 Task: Create a schedule automation trigger every weekday at 12:00 PM.
Action: Mouse pressed left at (1148, 332)
Screenshot: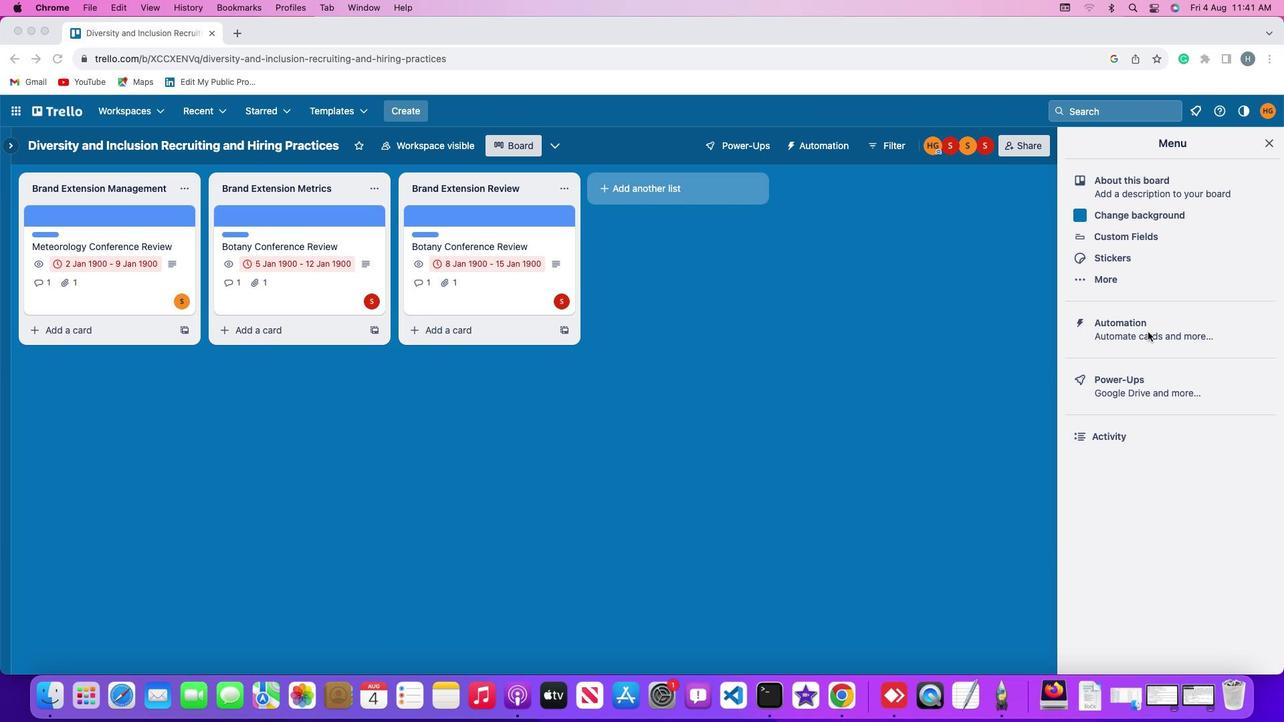 
Action: Mouse moved to (1149, 331)
Screenshot: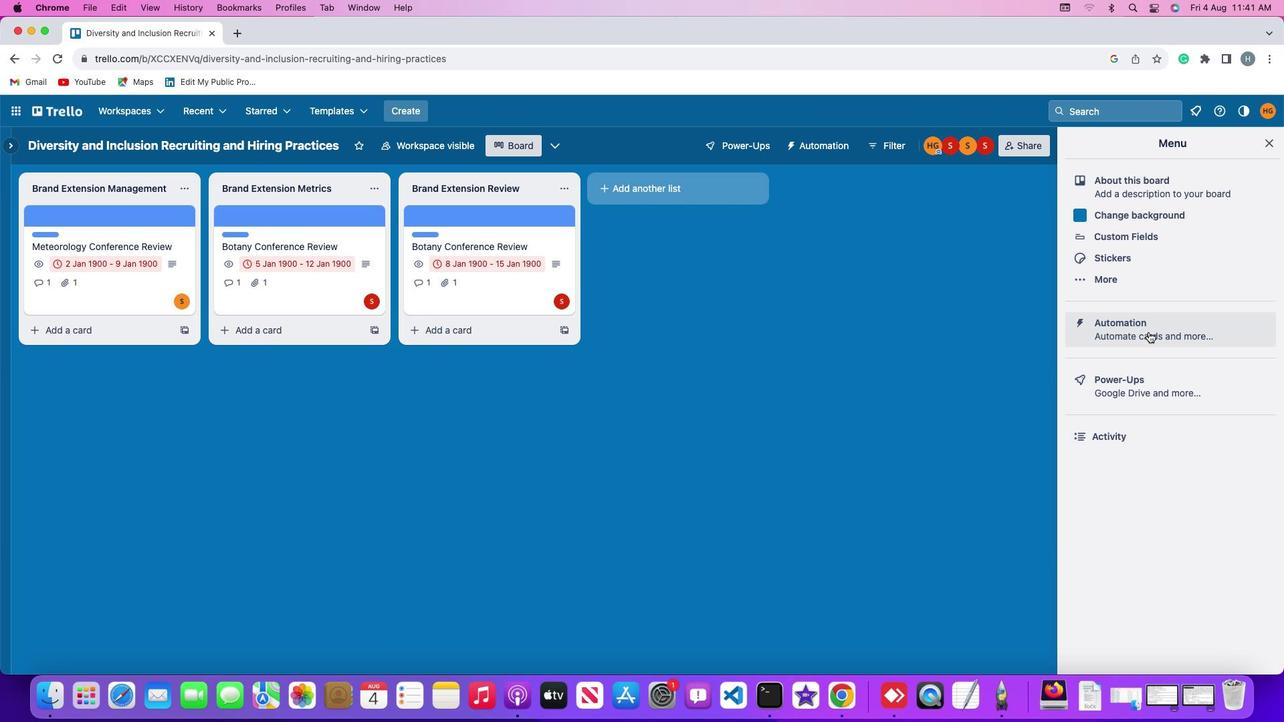 
Action: Mouse pressed left at (1149, 331)
Screenshot: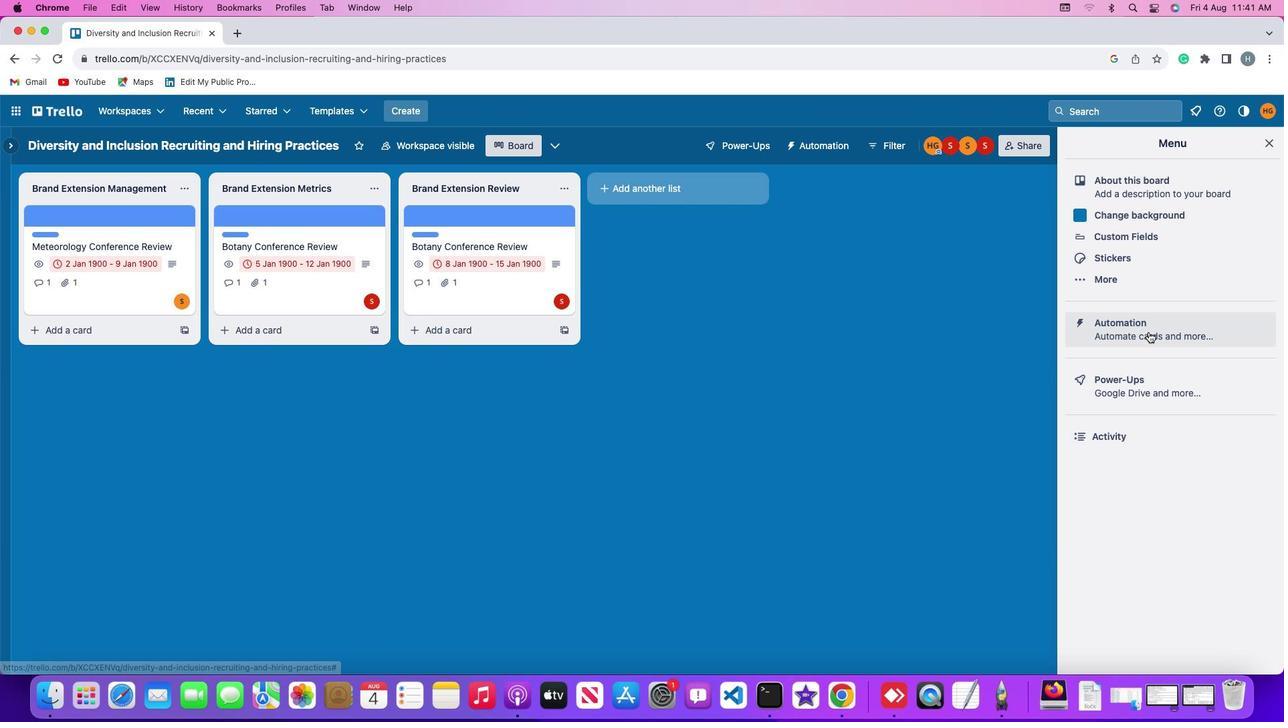 
Action: Mouse moved to (111, 290)
Screenshot: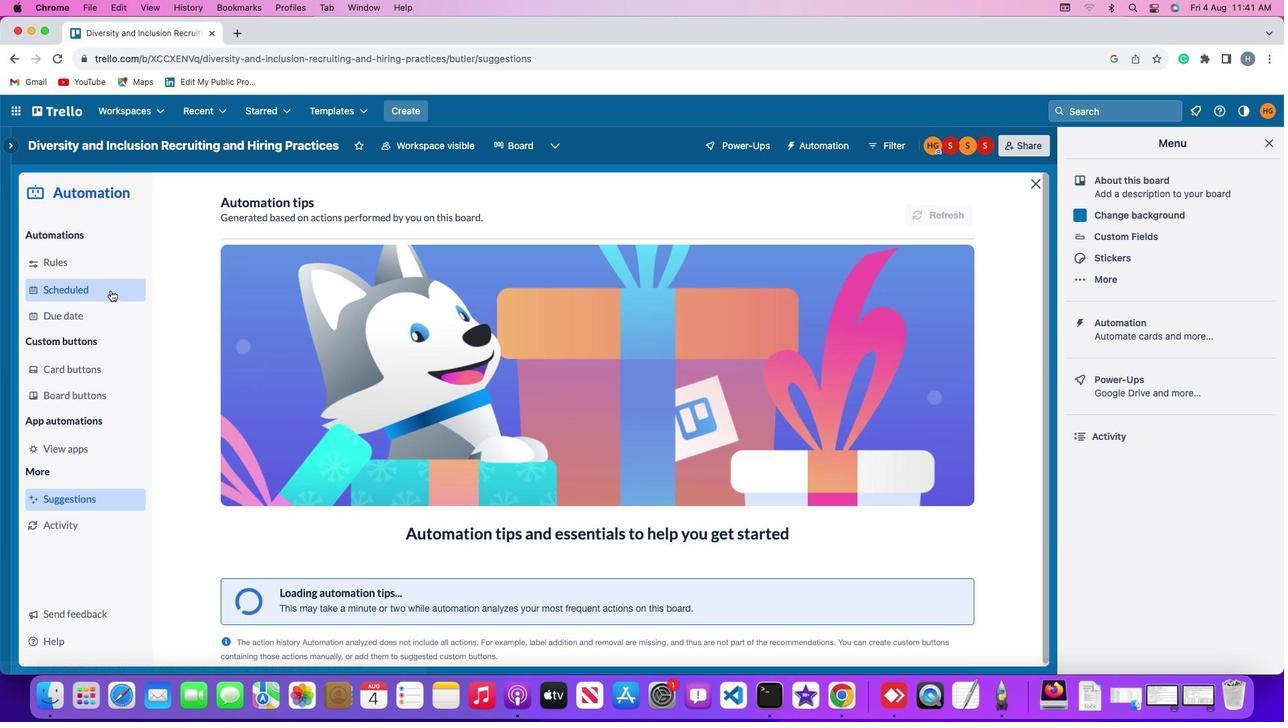 
Action: Mouse pressed left at (111, 290)
Screenshot: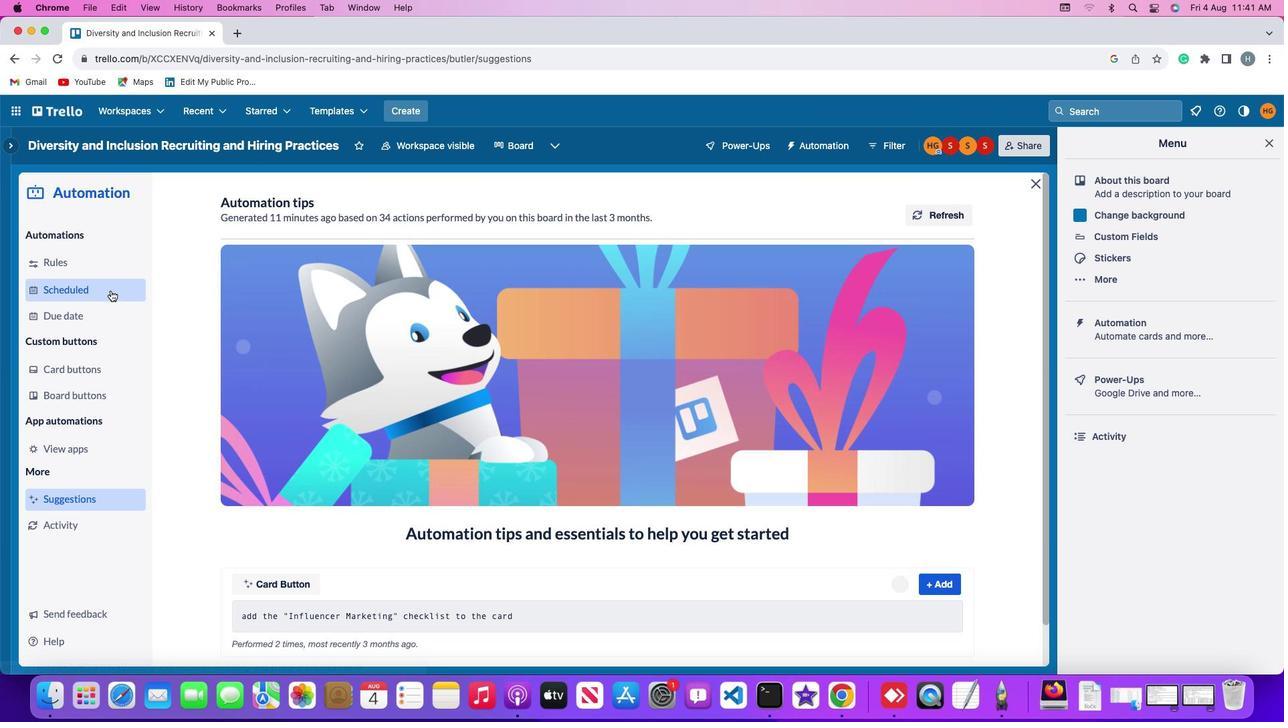
Action: Mouse moved to (911, 210)
Screenshot: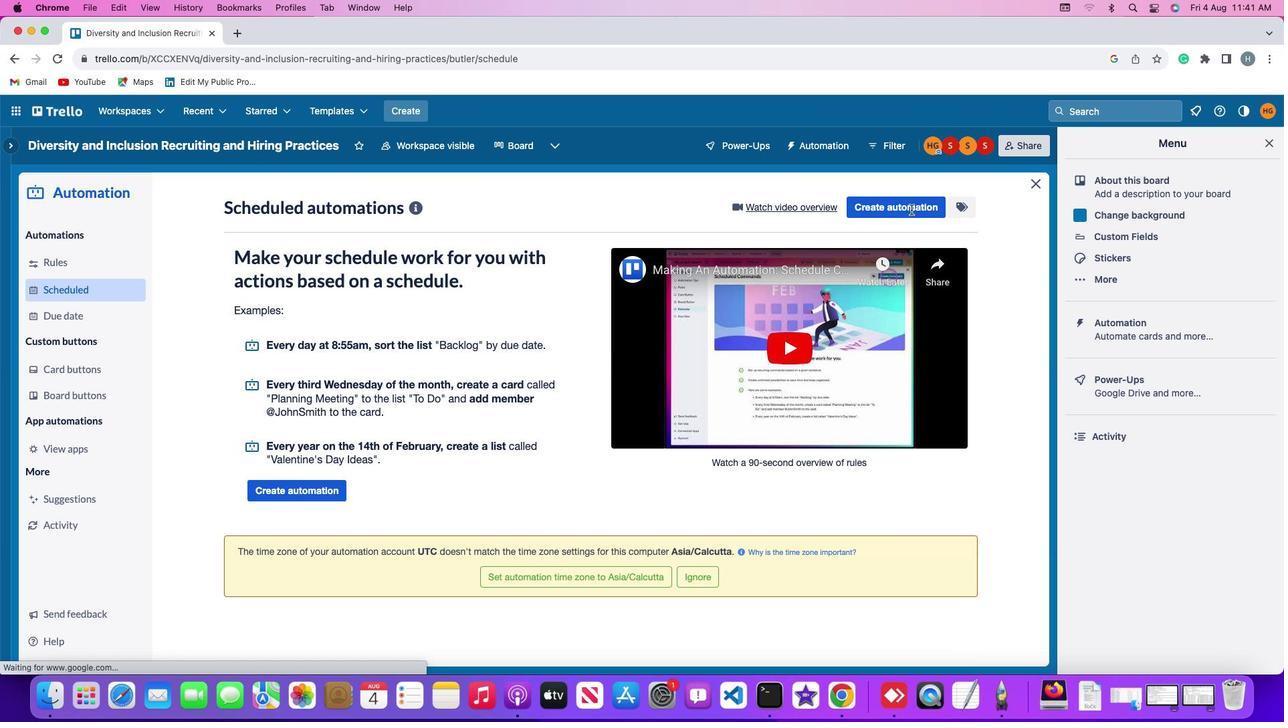 
Action: Mouse pressed left at (911, 210)
Screenshot: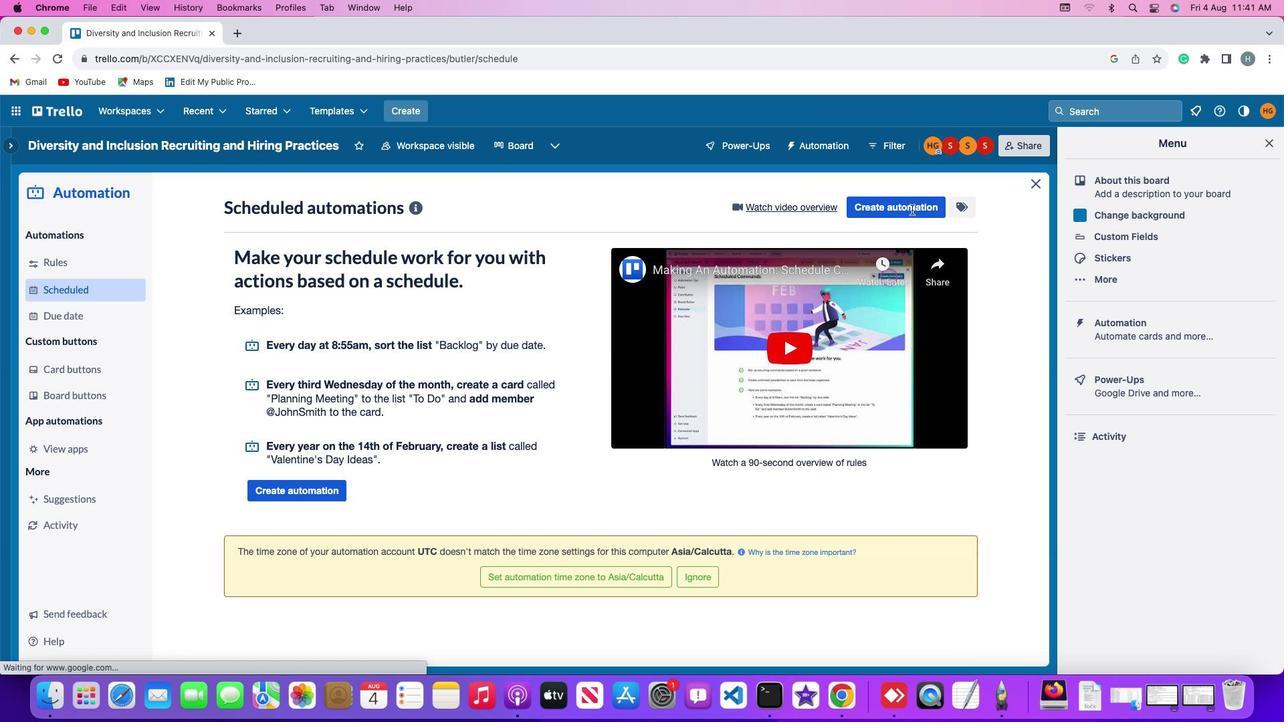 
Action: Mouse moved to (654, 335)
Screenshot: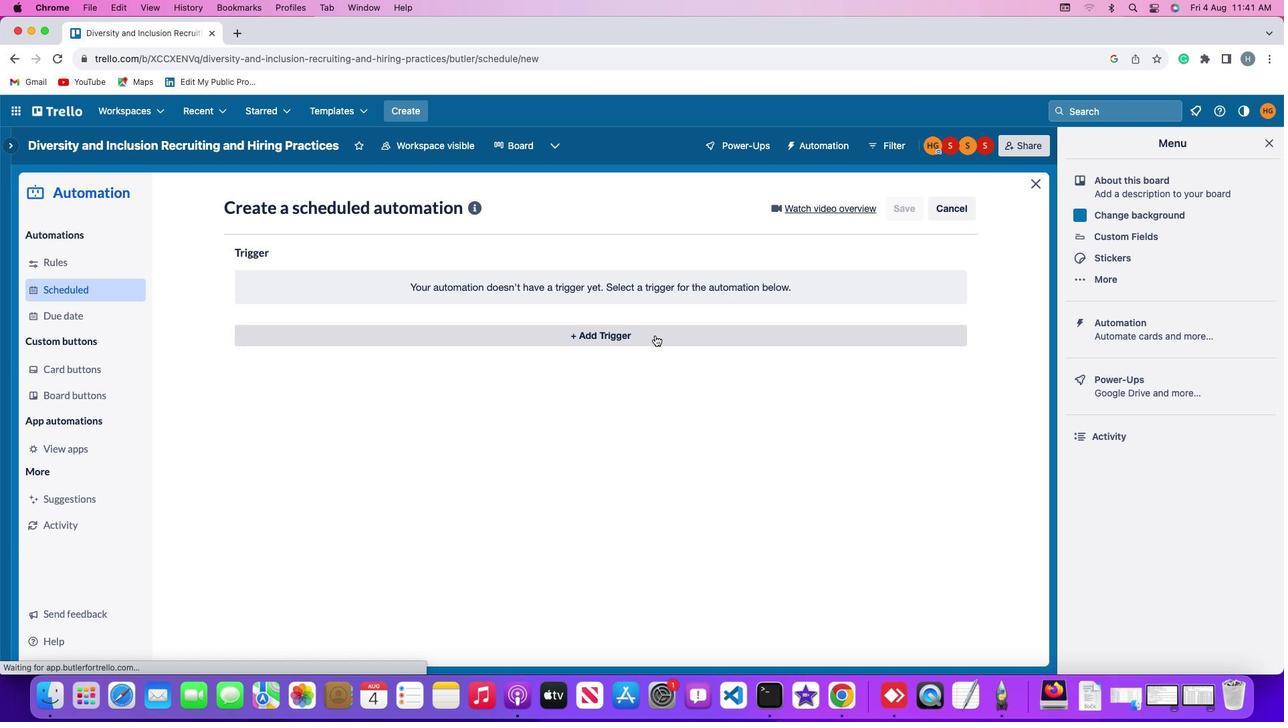 
Action: Mouse pressed left at (654, 335)
Screenshot: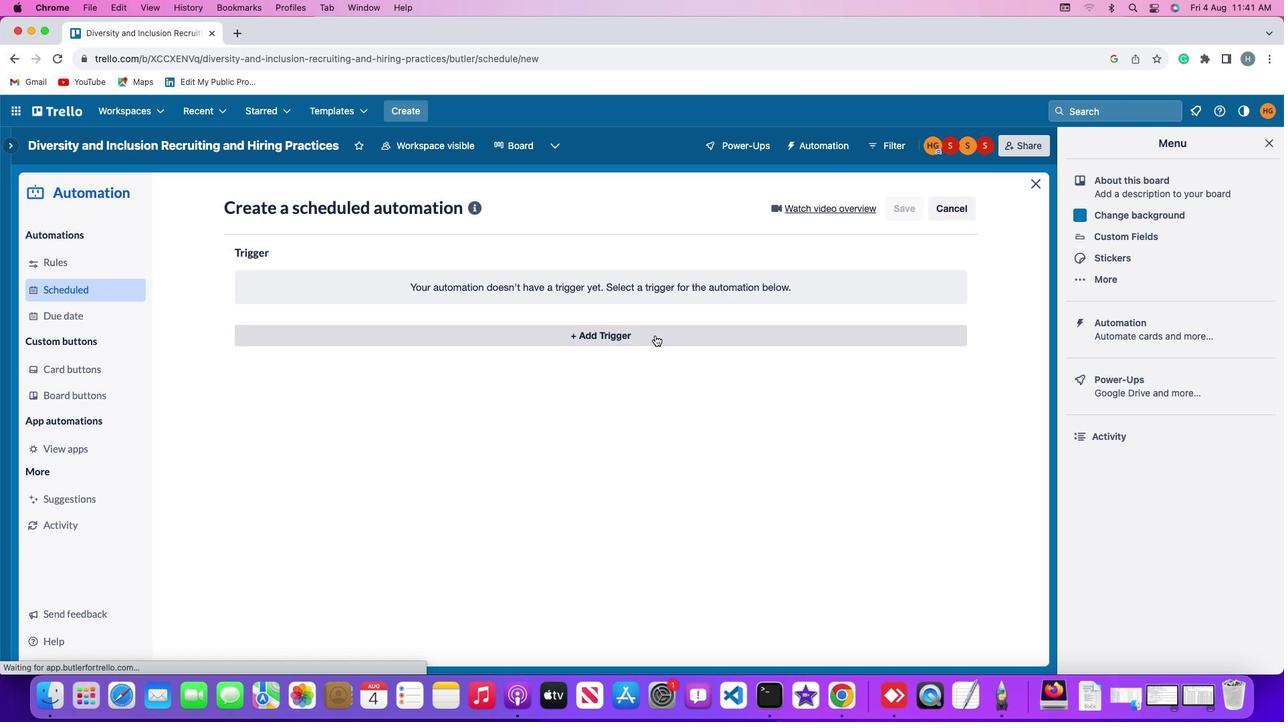 
Action: Mouse moved to (279, 386)
Screenshot: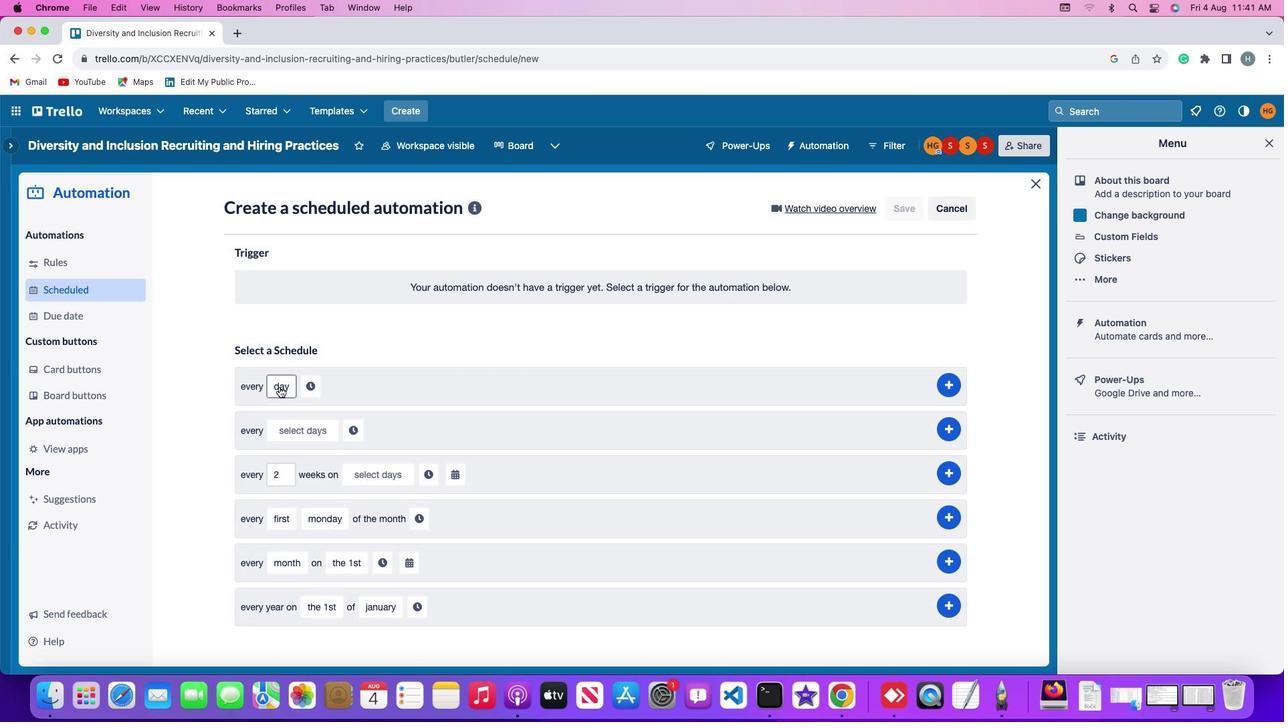
Action: Mouse pressed left at (279, 386)
Screenshot: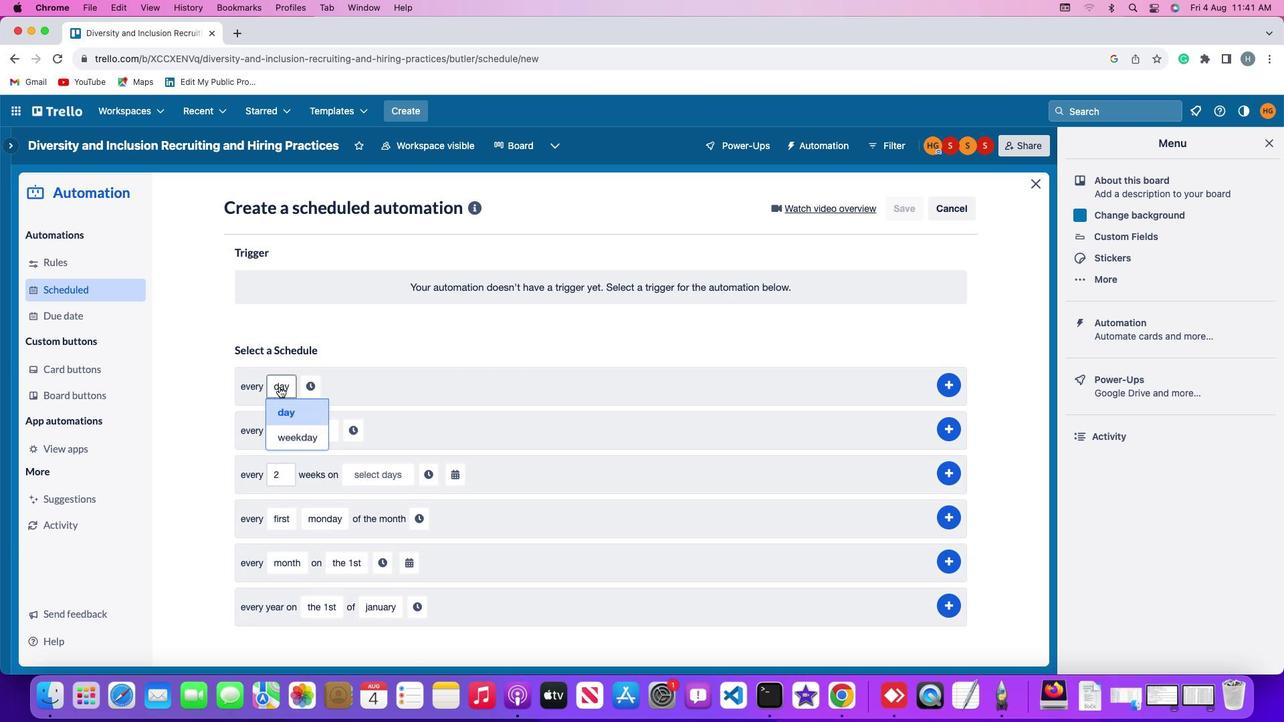 
Action: Mouse moved to (294, 438)
Screenshot: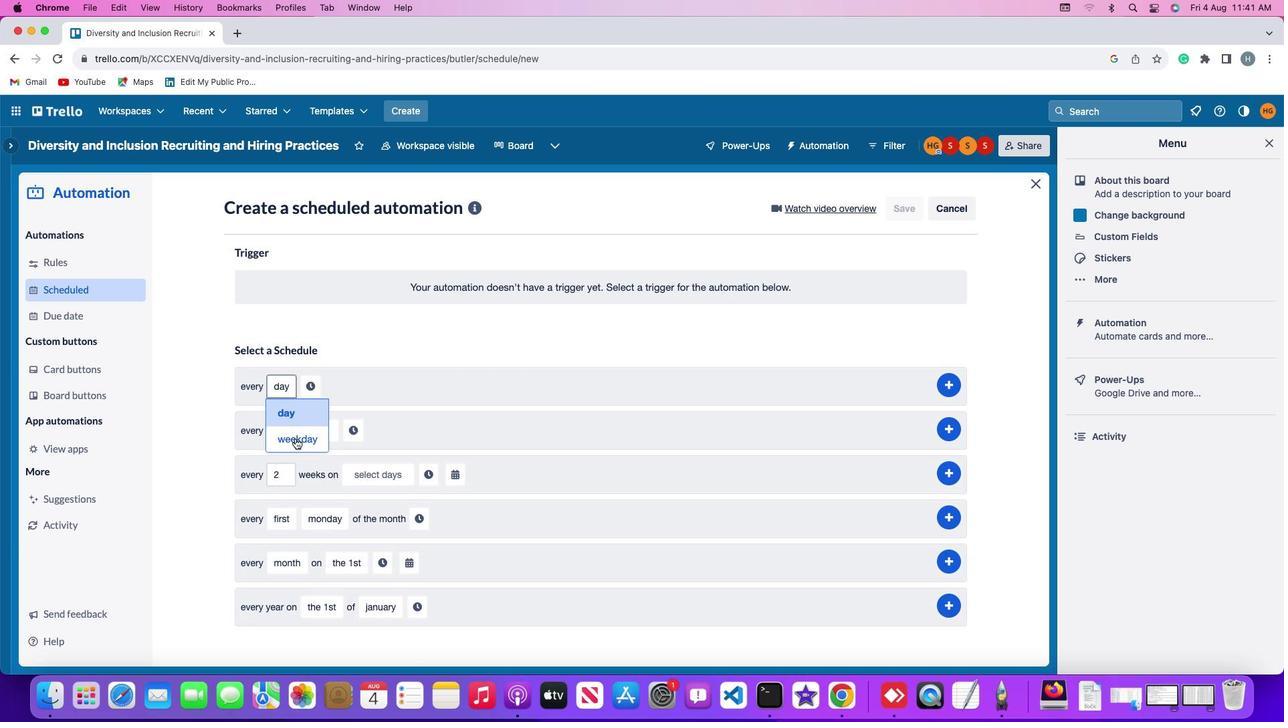 
Action: Mouse pressed left at (294, 438)
Screenshot: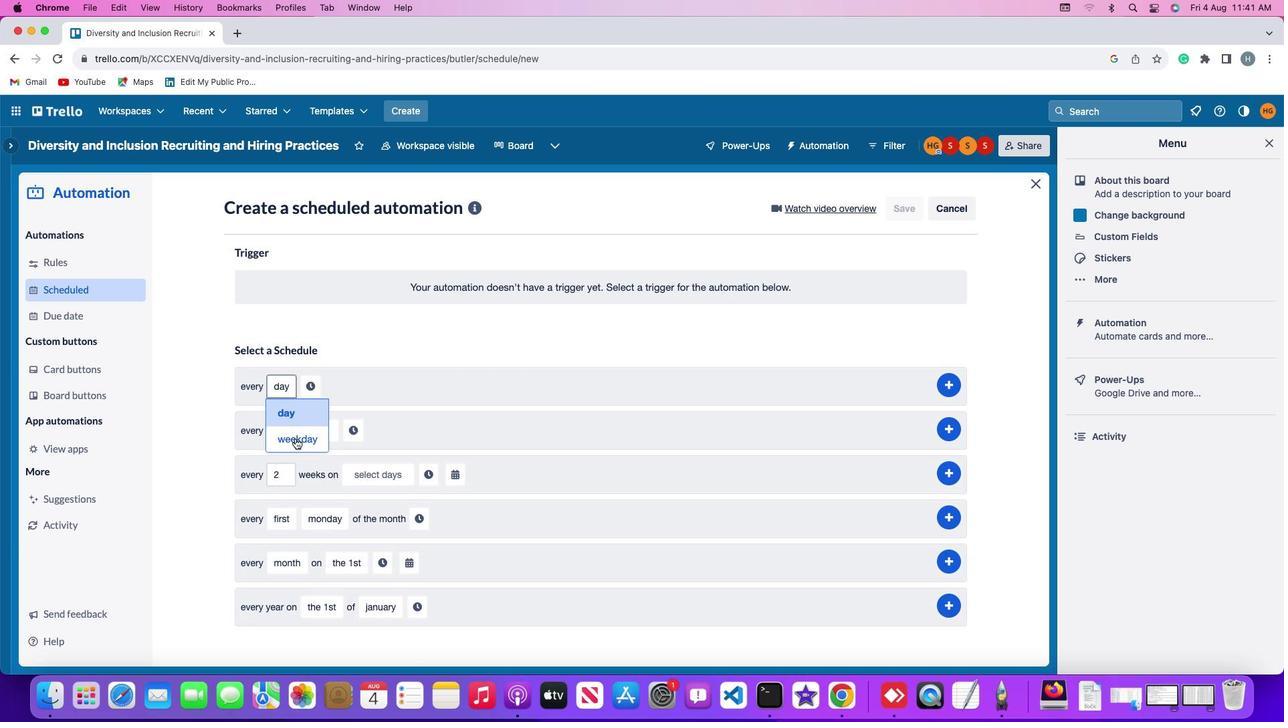 
Action: Mouse moved to (333, 383)
Screenshot: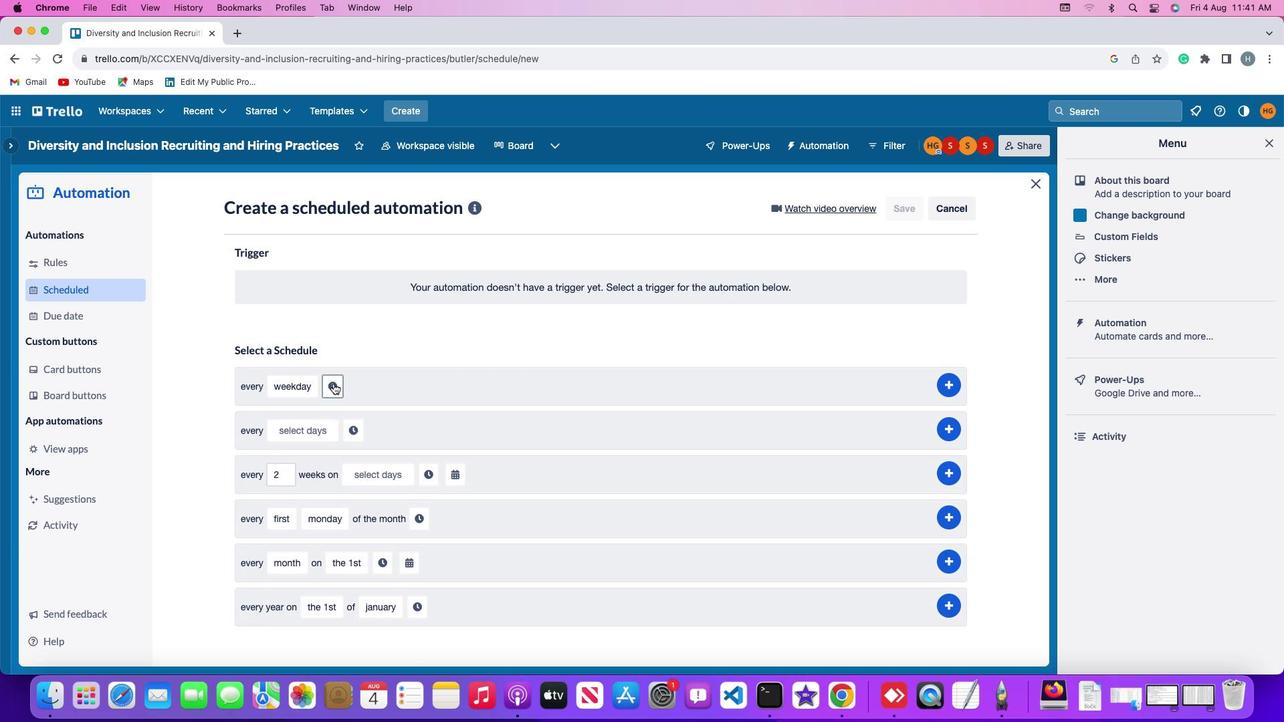 
Action: Mouse pressed left at (333, 383)
Screenshot: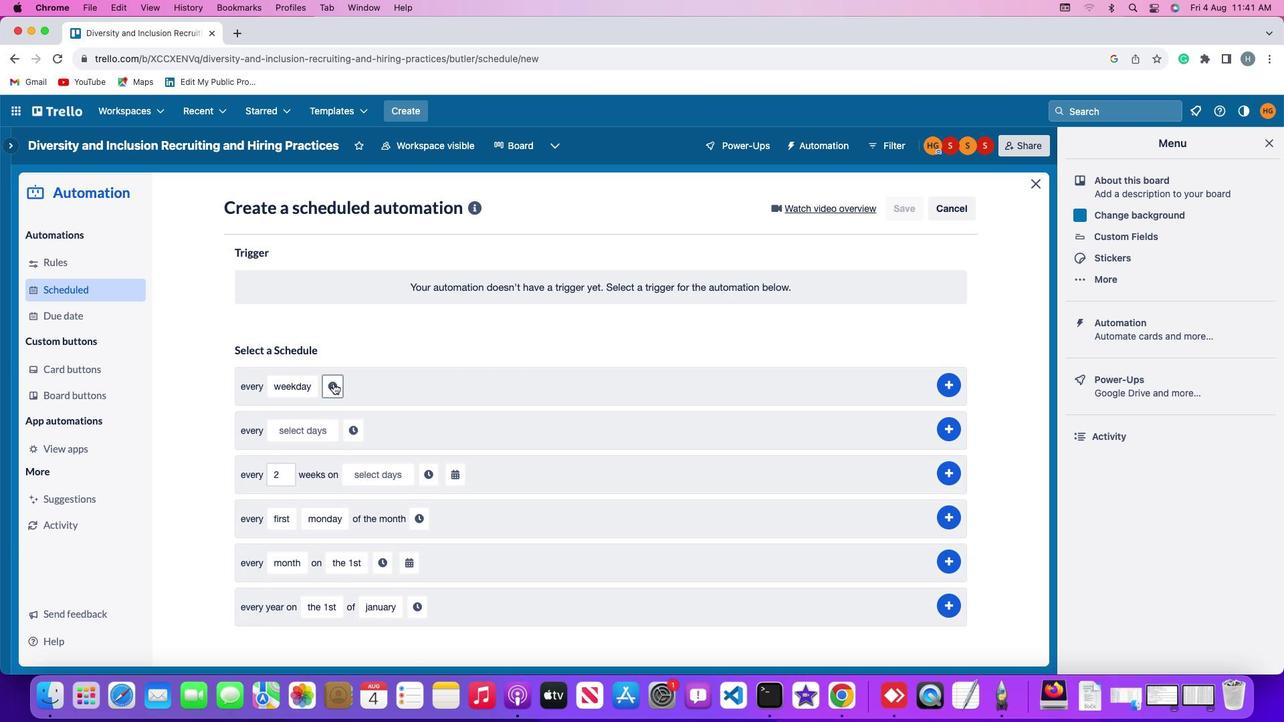 
Action: Mouse moved to (363, 388)
Screenshot: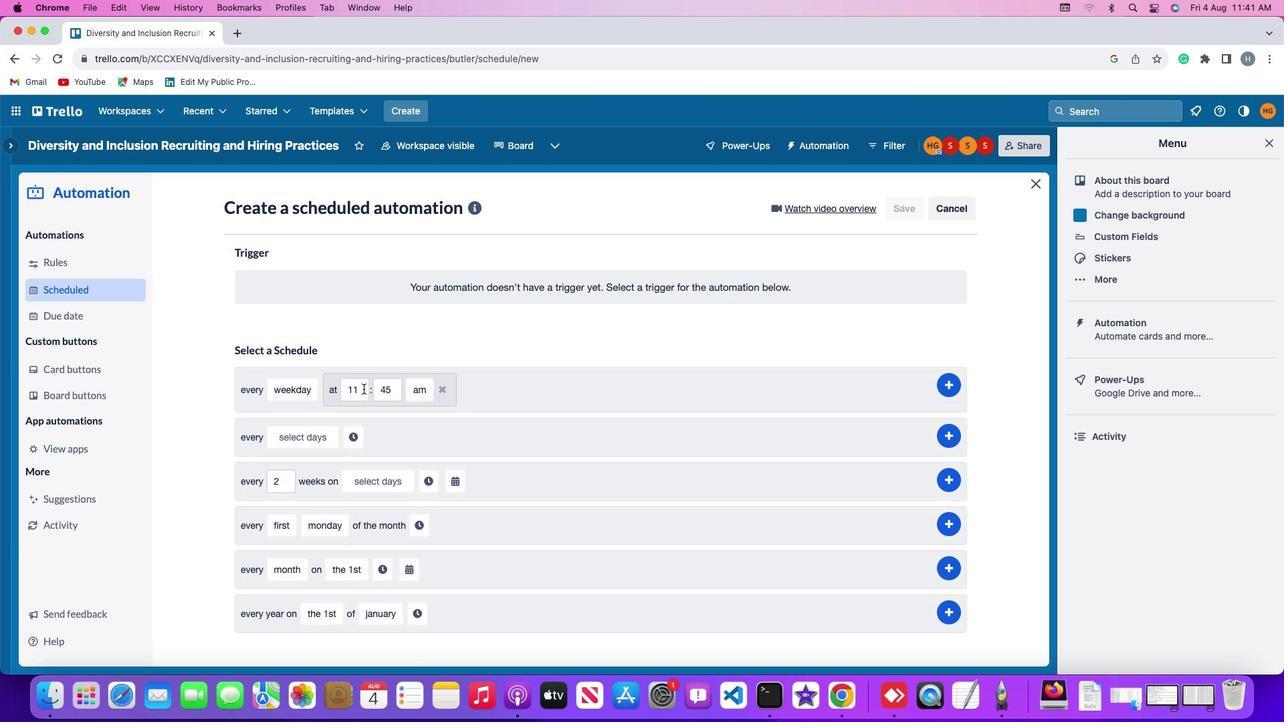 
Action: Mouse pressed left at (363, 388)
Screenshot: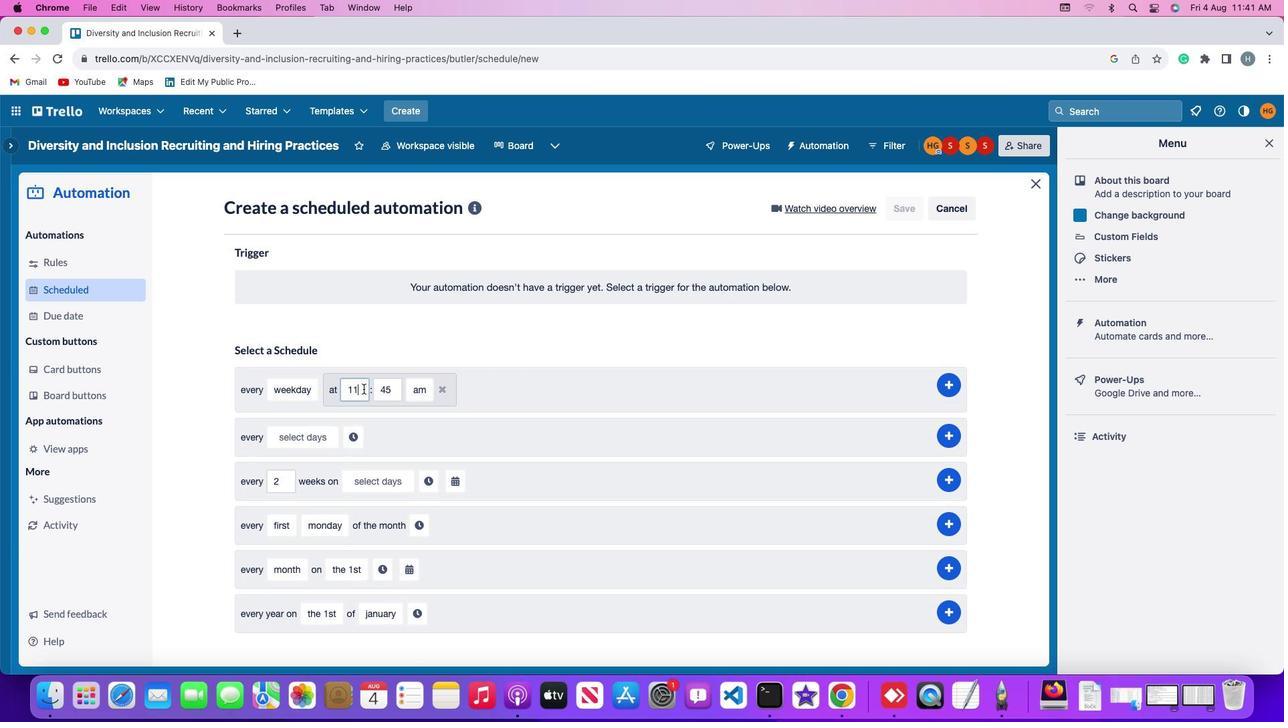 
Action: Key pressed Key.backspace'2'
Screenshot: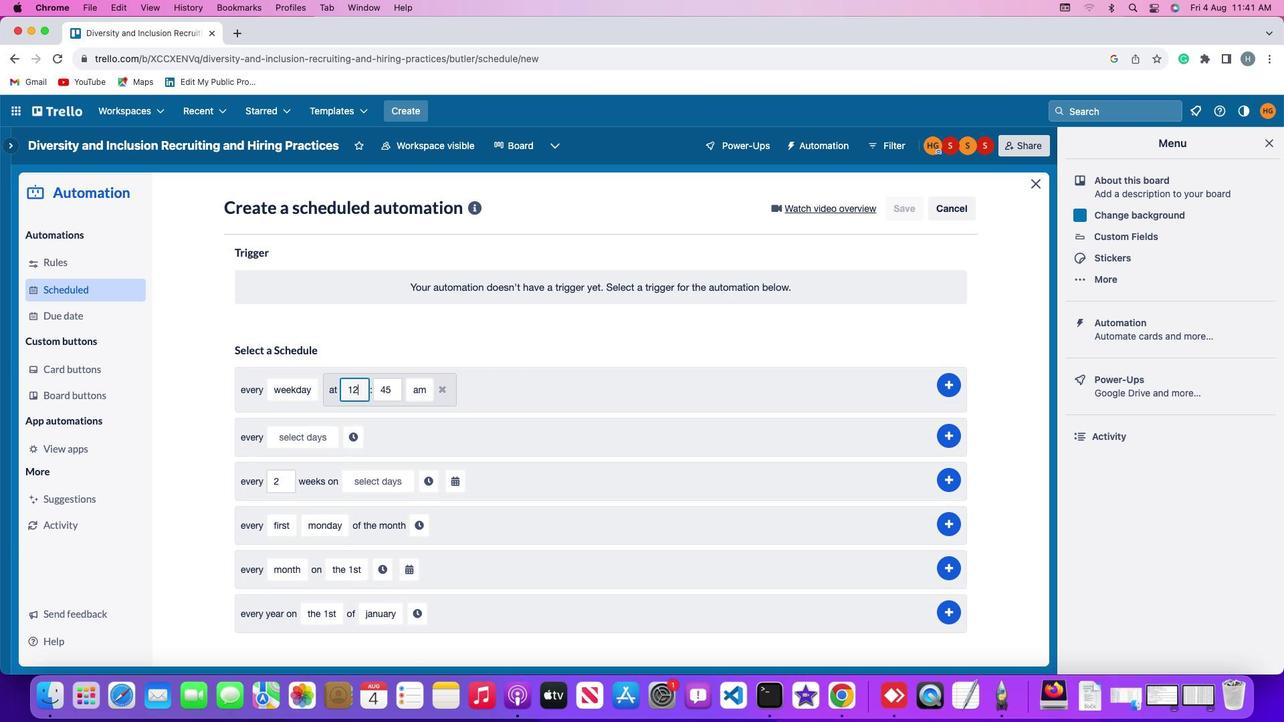 
Action: Mouse moved to (388, 388)
Screenshot: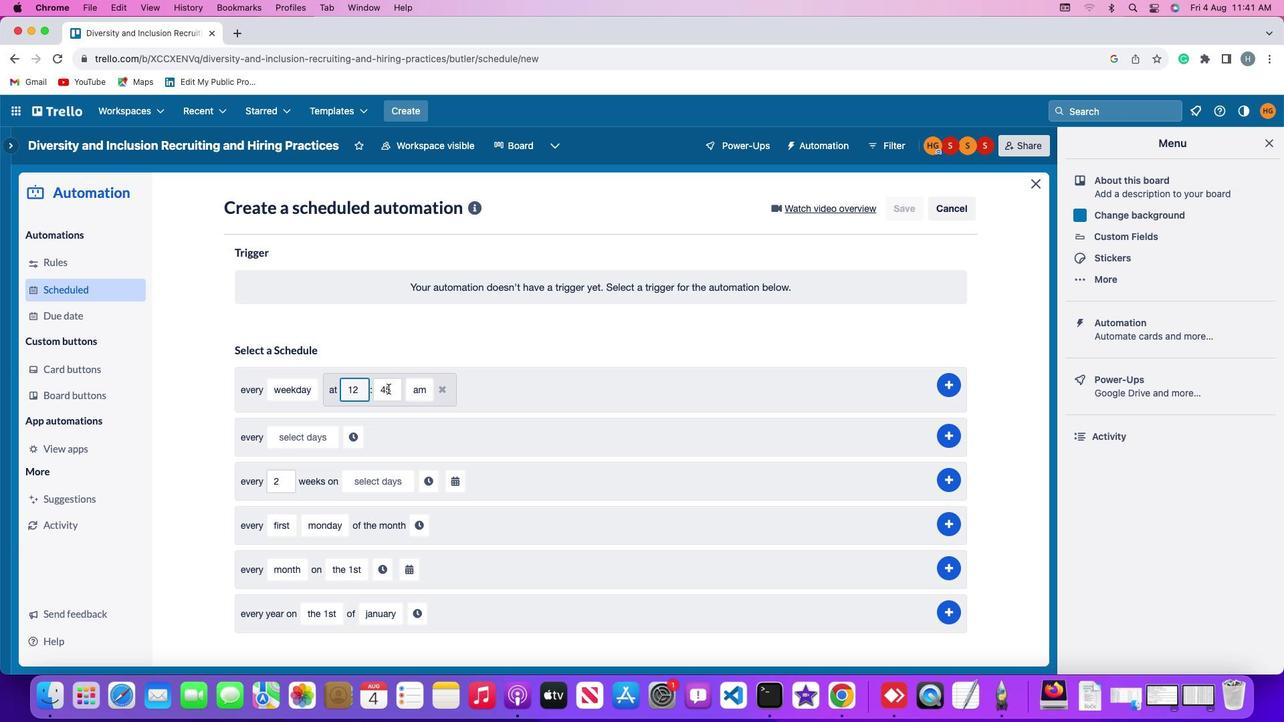 
Action: Mouse pressed left at (388, 388)
Screenshot: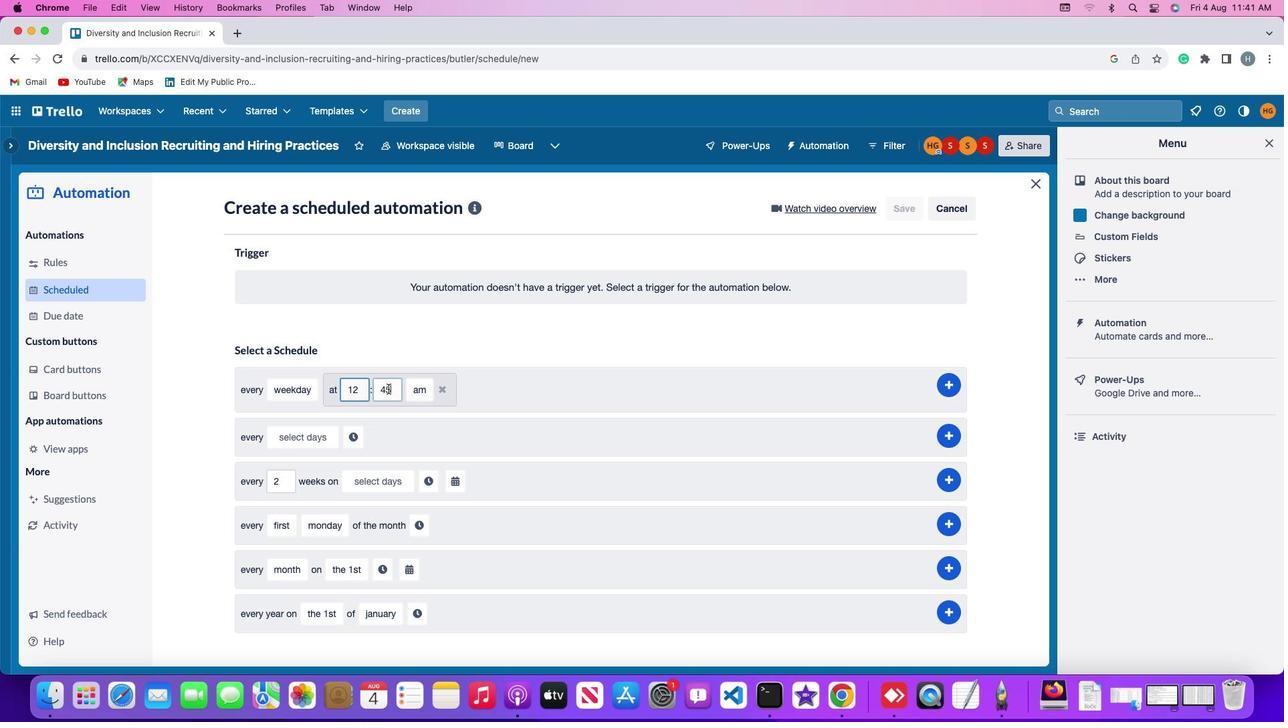 
Action: Mouse moved to (389, 388)
Screenshot: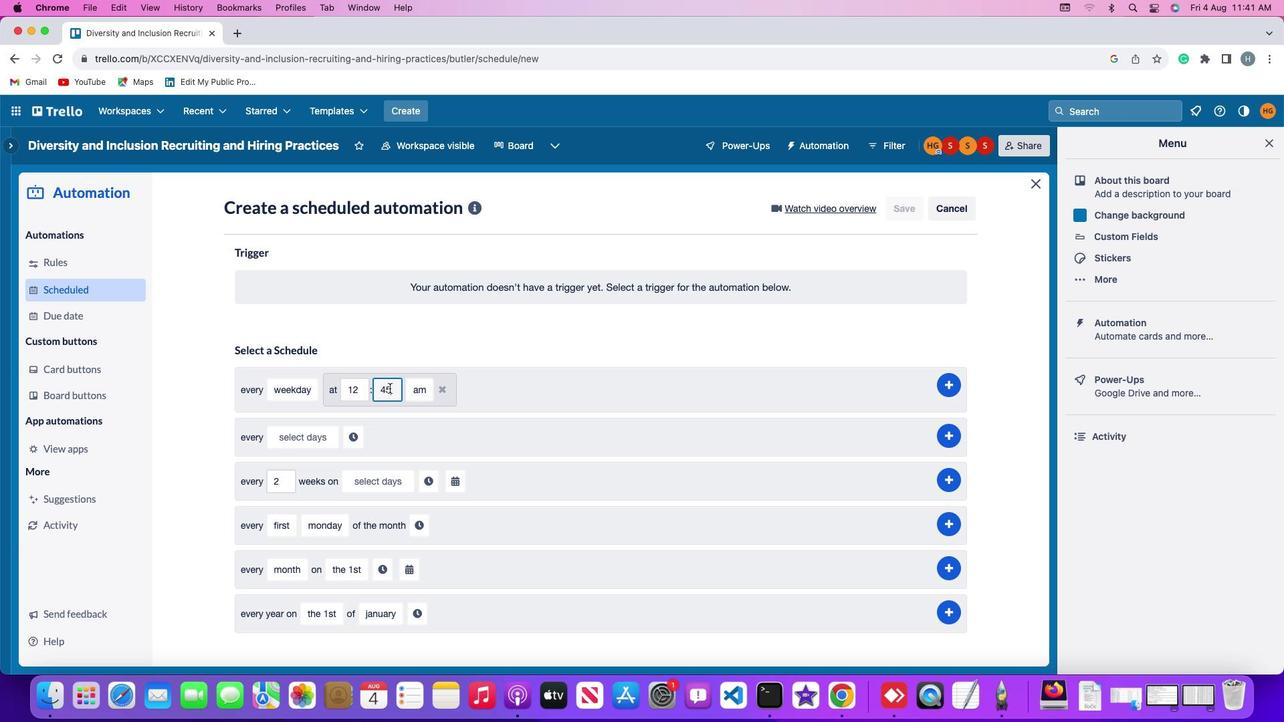 
Action: Key pressed Key.backspaceKey.backspace'0''0'
Screenshot: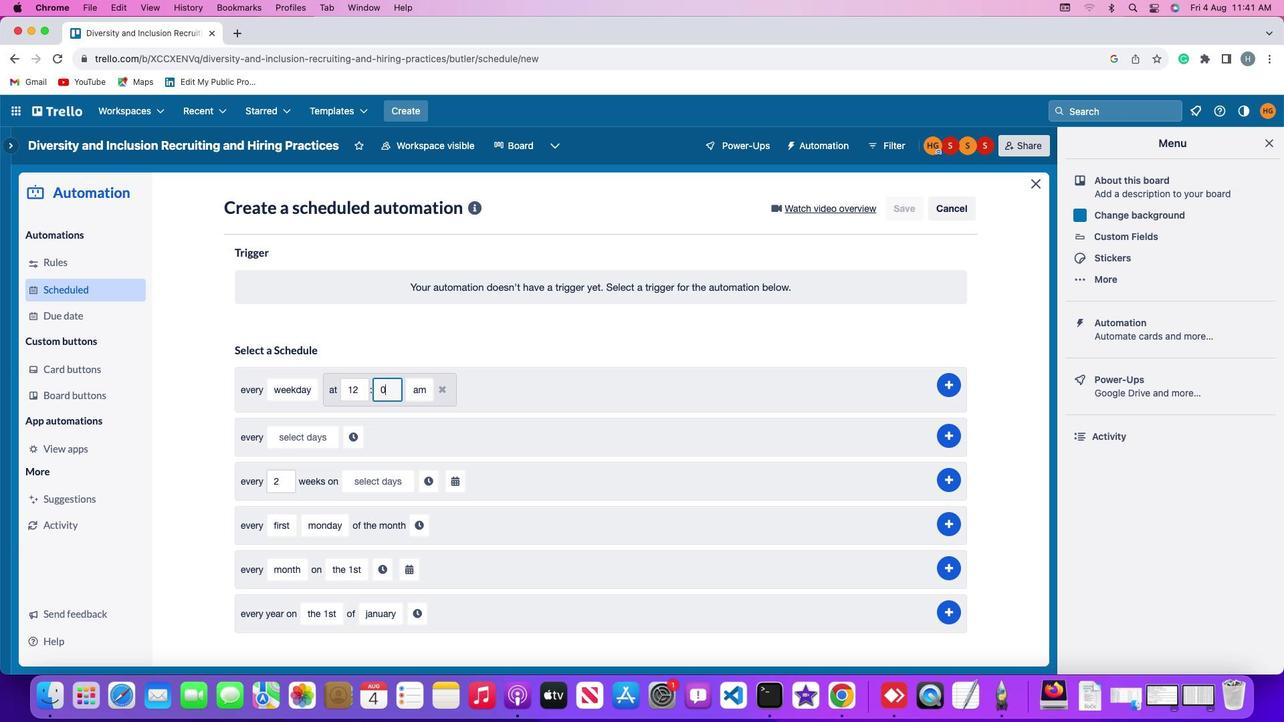 
Action: Mouse moved to (426, 438)
Screenshot: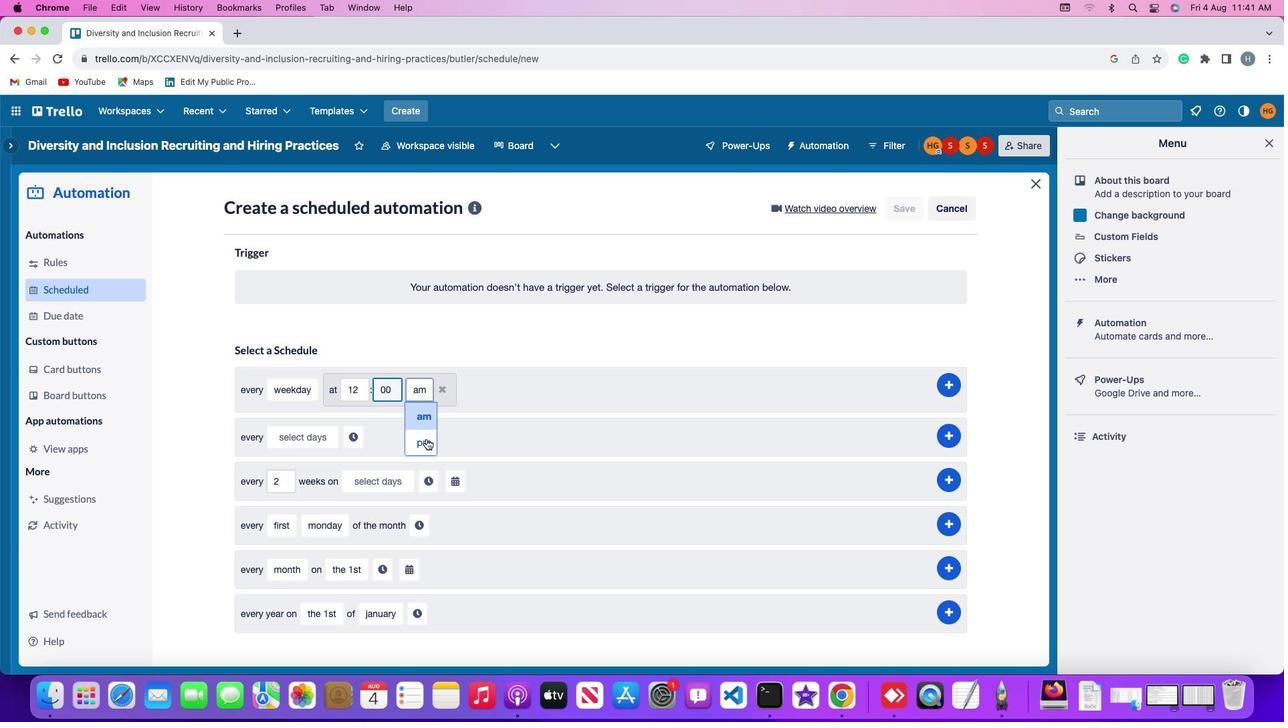
Action: Mouse pressed left at (426, 438)
Screenshot: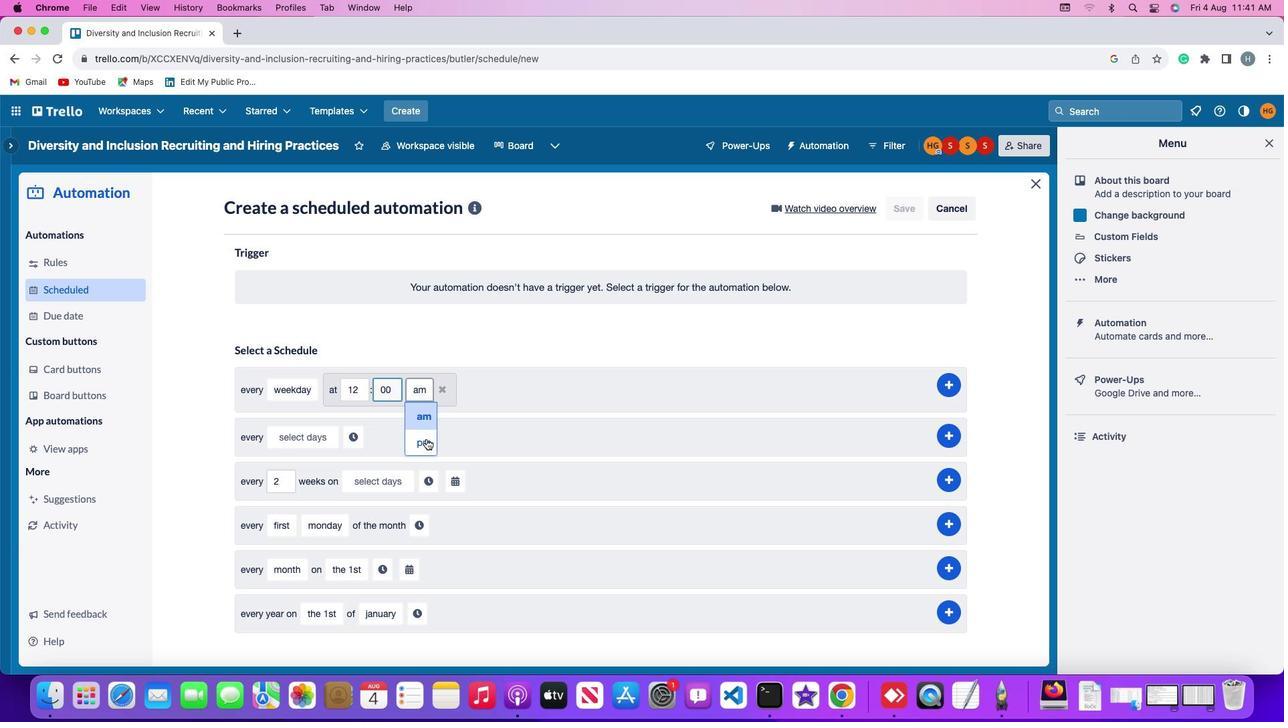 
Action: Mouse moved to (951, 380)
Screenshot: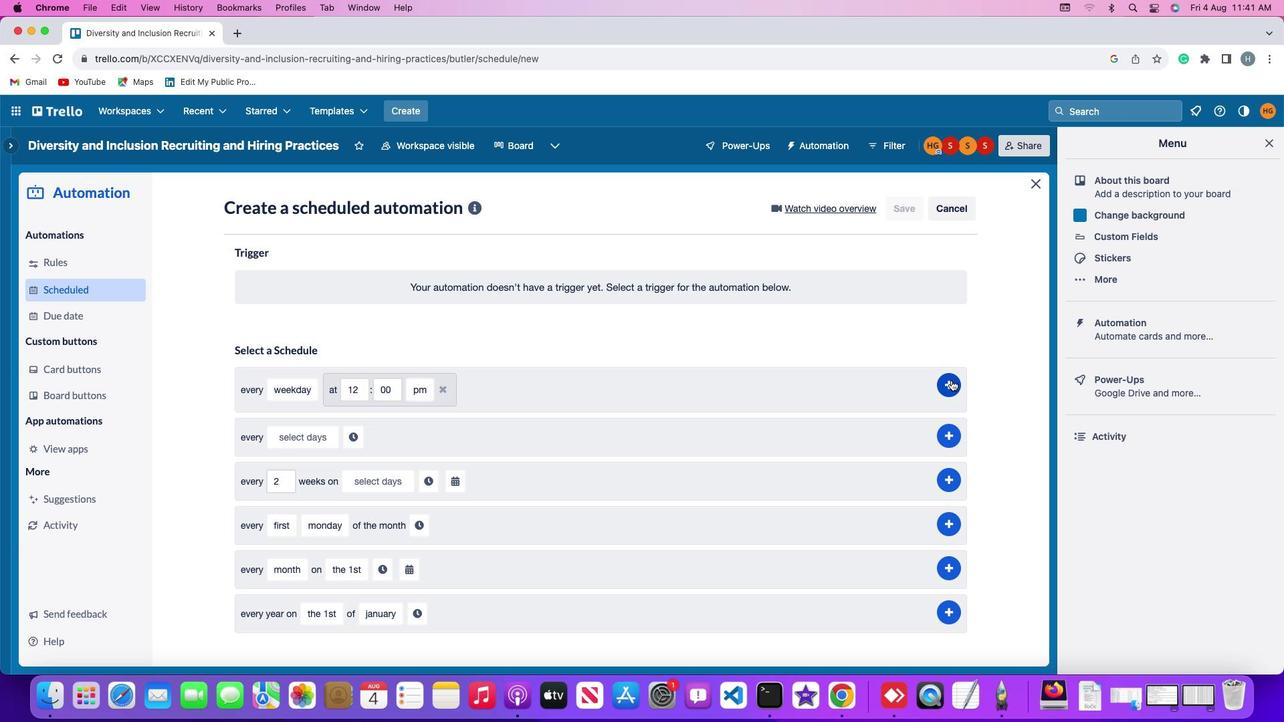 
Action: Mouse pressed left at (951, 380)
Screenshot: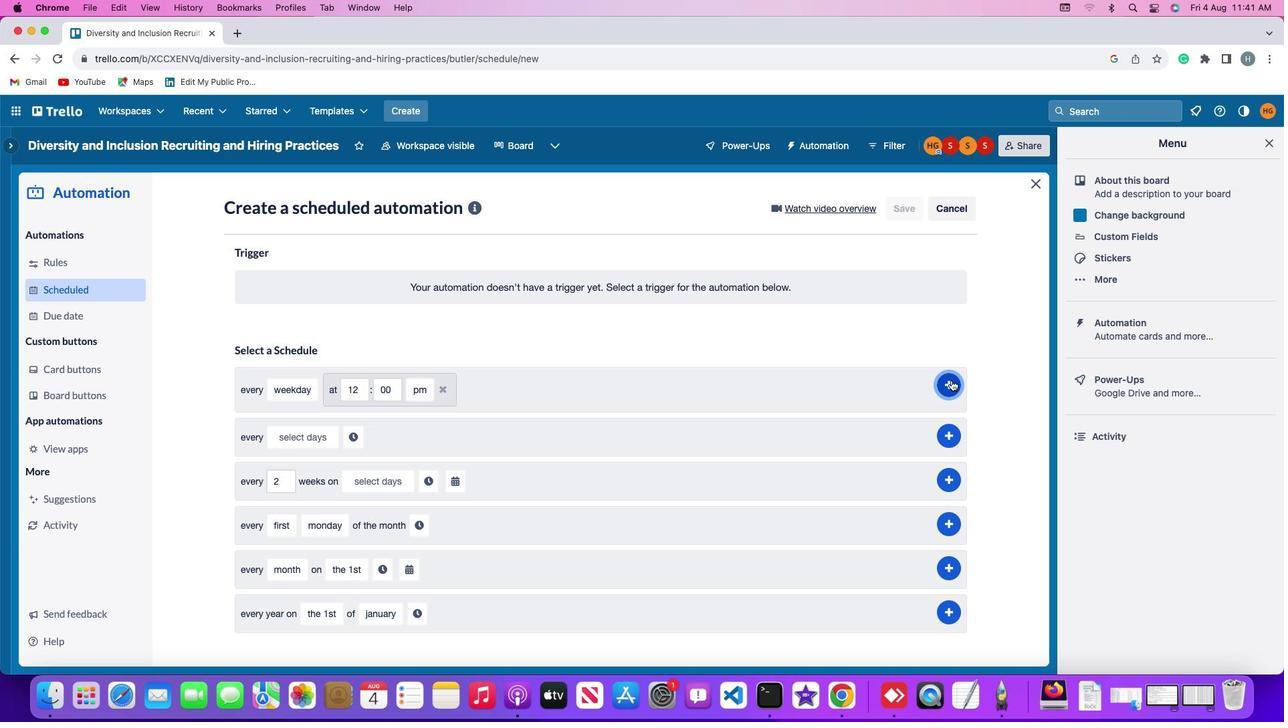 
Action: Mouse moved to (835, 345)
Screenshot: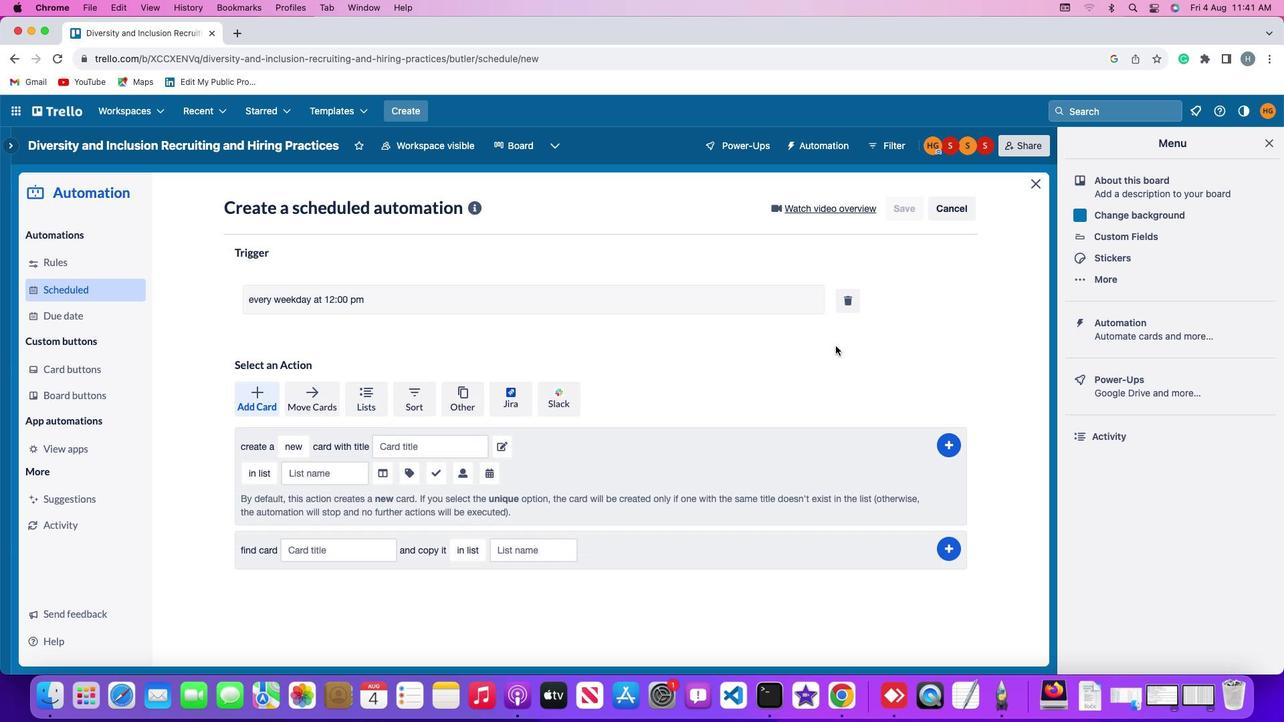 
